 Task: Use the formula "NORM.DIST" in spreadsheet "Project protfolio".
Action: Mouse moved to (898, 153)
Screenshot: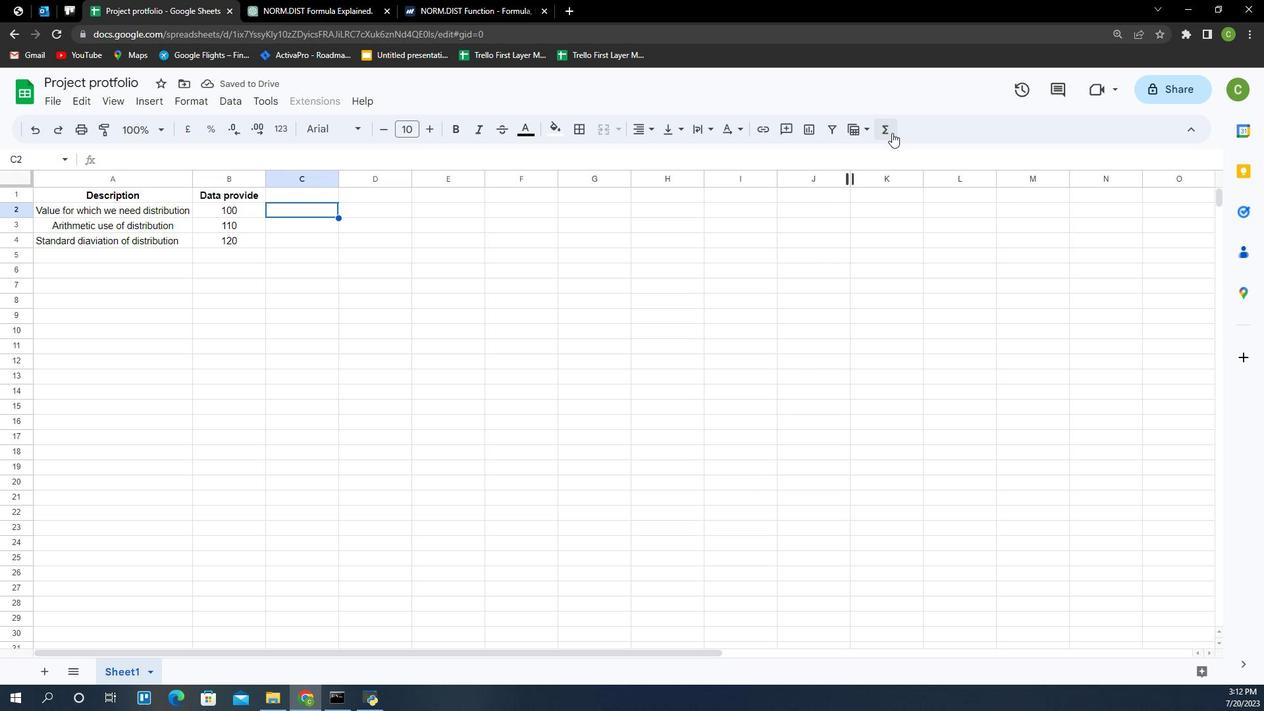 
Action: Mouse pressed left at (898, 153)
Screenshot: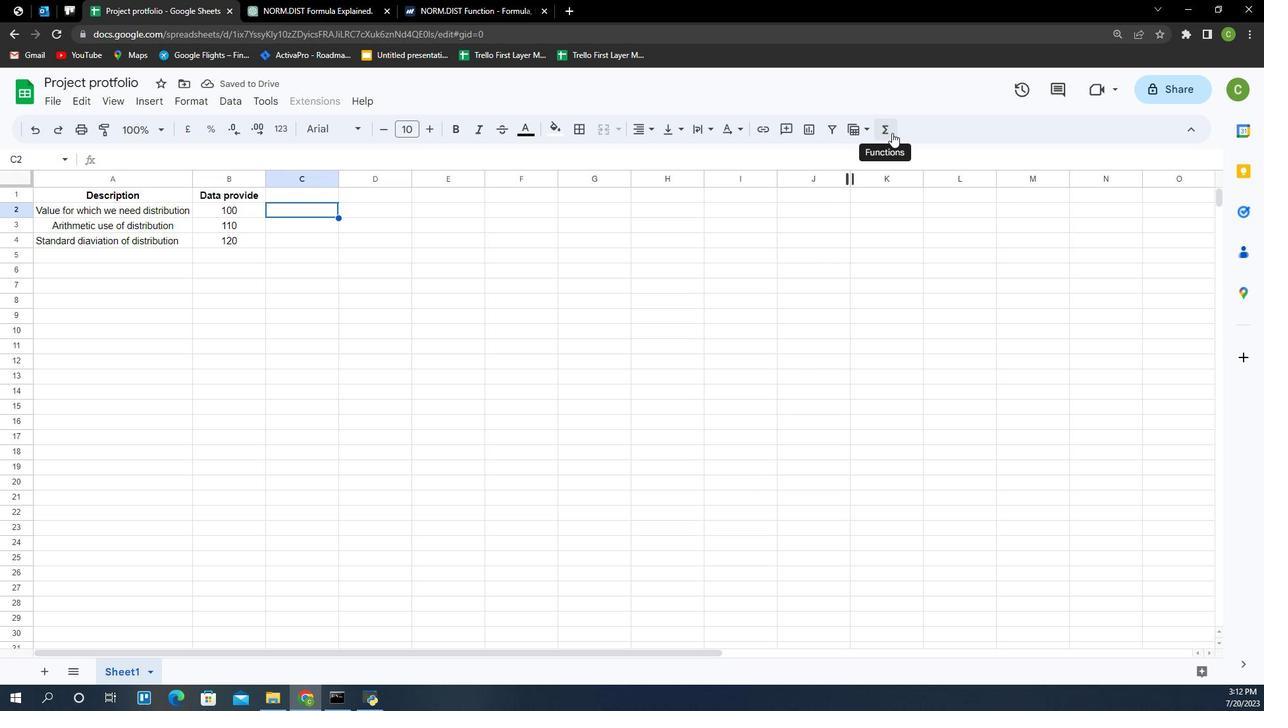 
Action: Mouse moved to (954, 278)
Screenshot: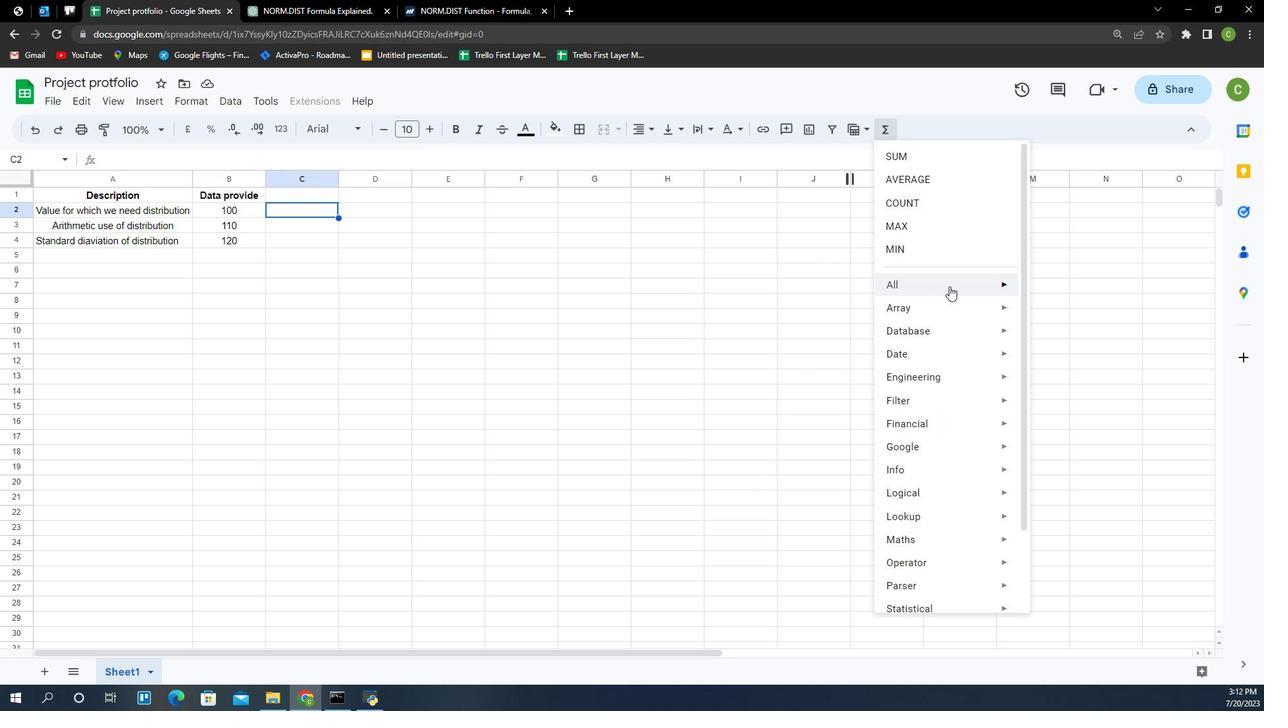 
Action: Mouse pressed left at (954, 278)
Screenshot: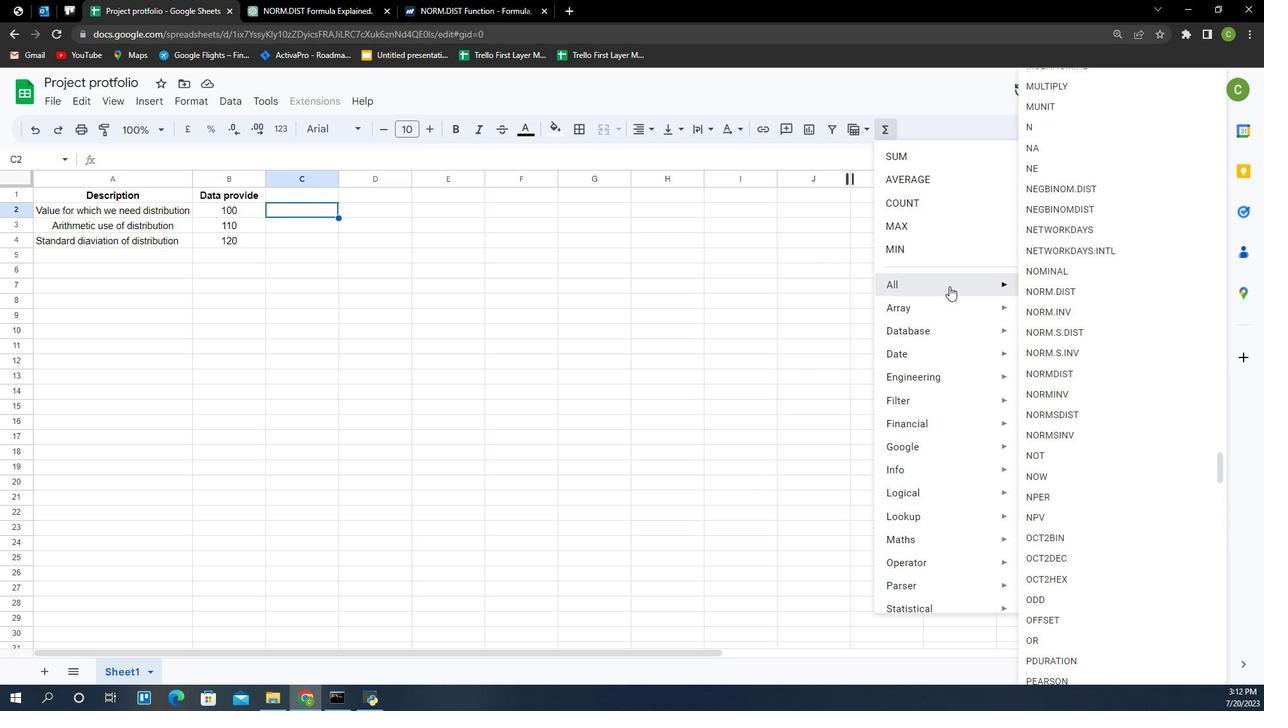 
Action: Mouse moved to (1062, 285)
Screenshot: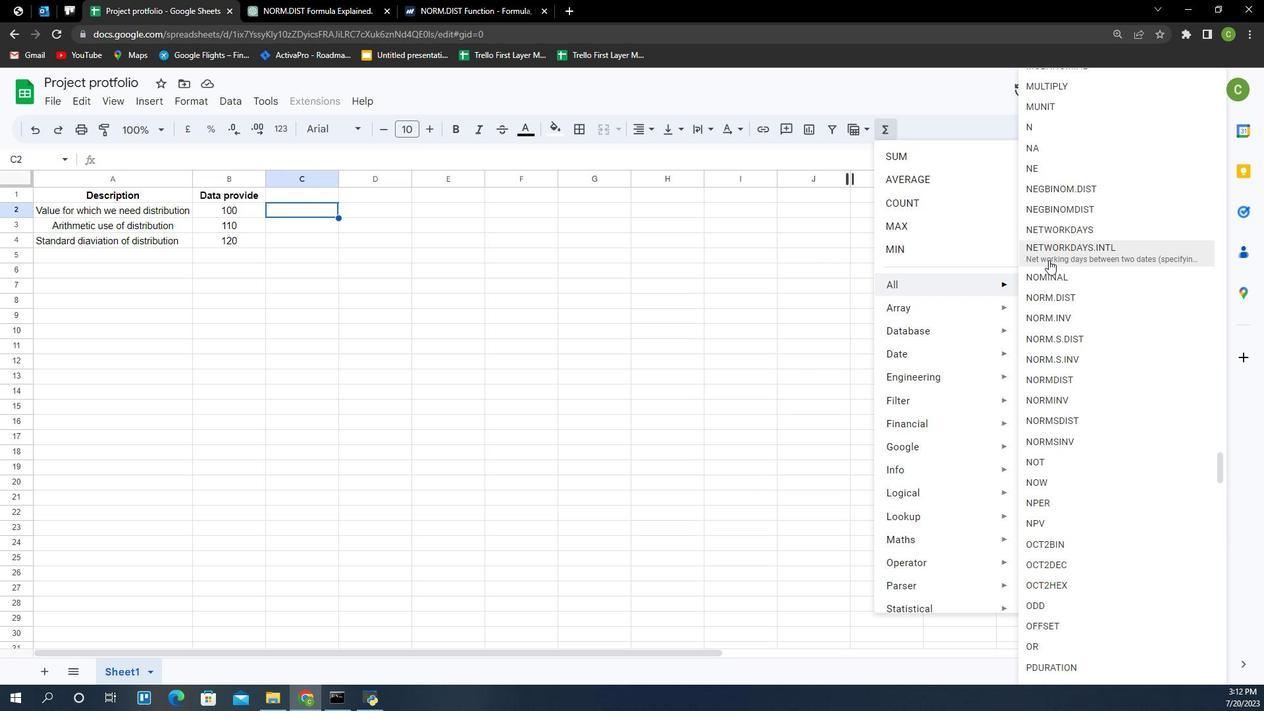 
Action: Mouse pressed left at (1062, 285)
Screenshot: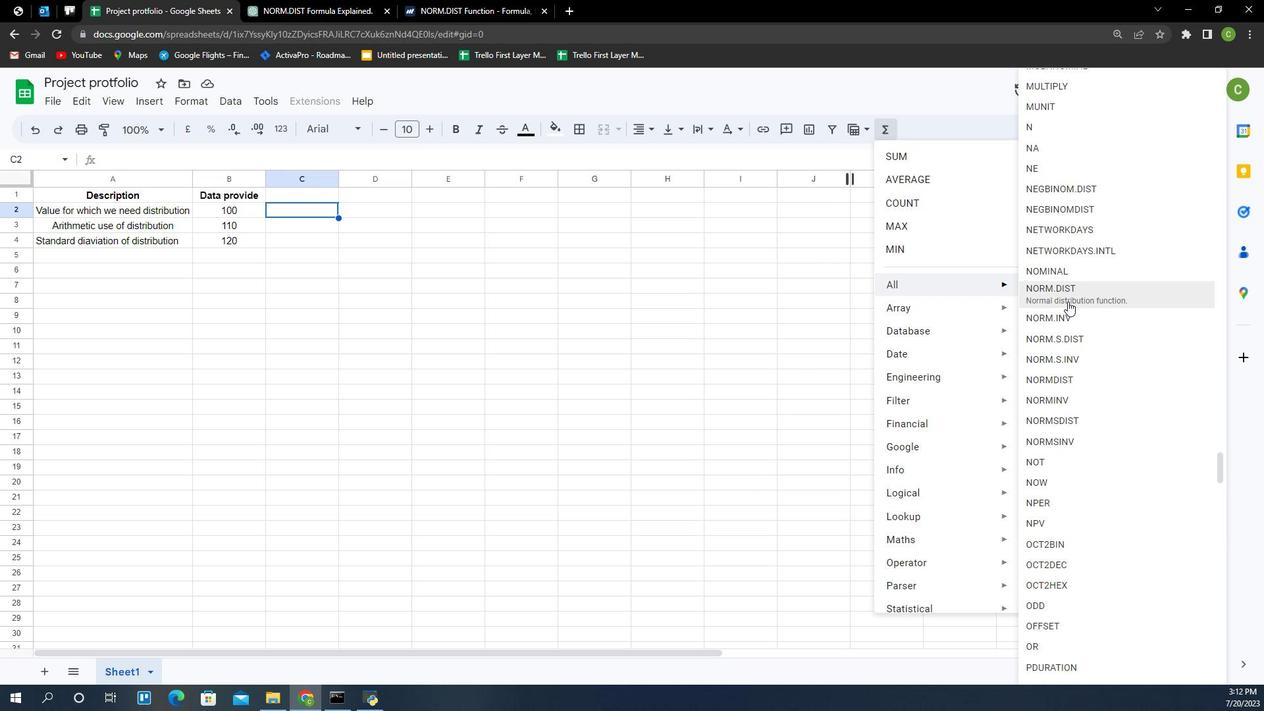 
Action: Key pressed <Key.left>,<Key.left><Key.down>,<Key.left><Key.down><Key.down>,0<Key.enter>
Screenshot: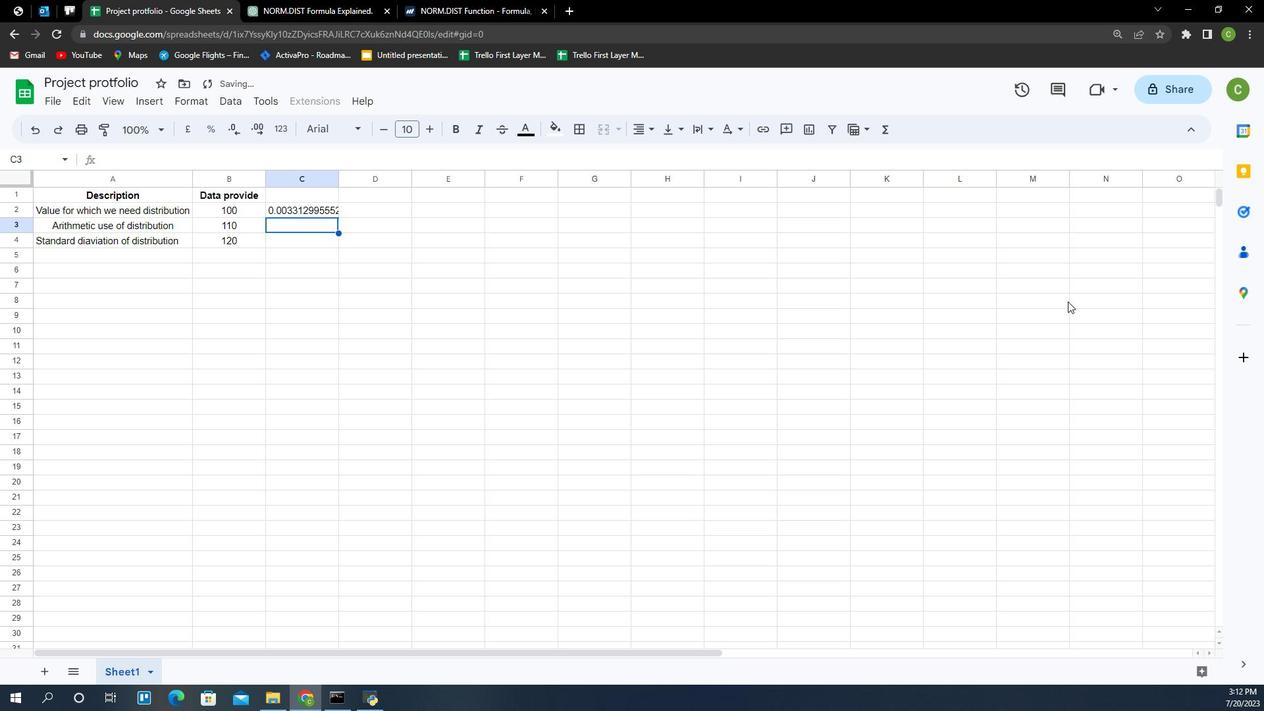
Action: Mouse moved to (909, 151)
Screenshot: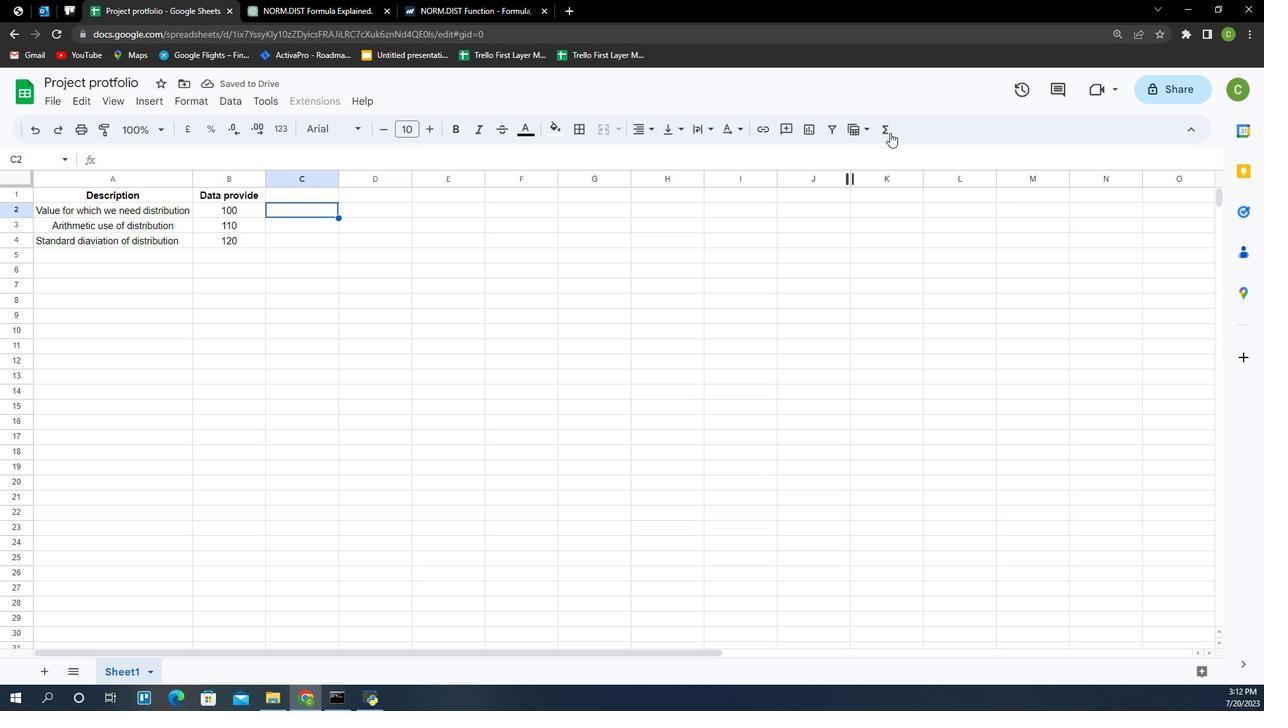 
Action: Mouse pressed left at (909, 151)
Screenshot: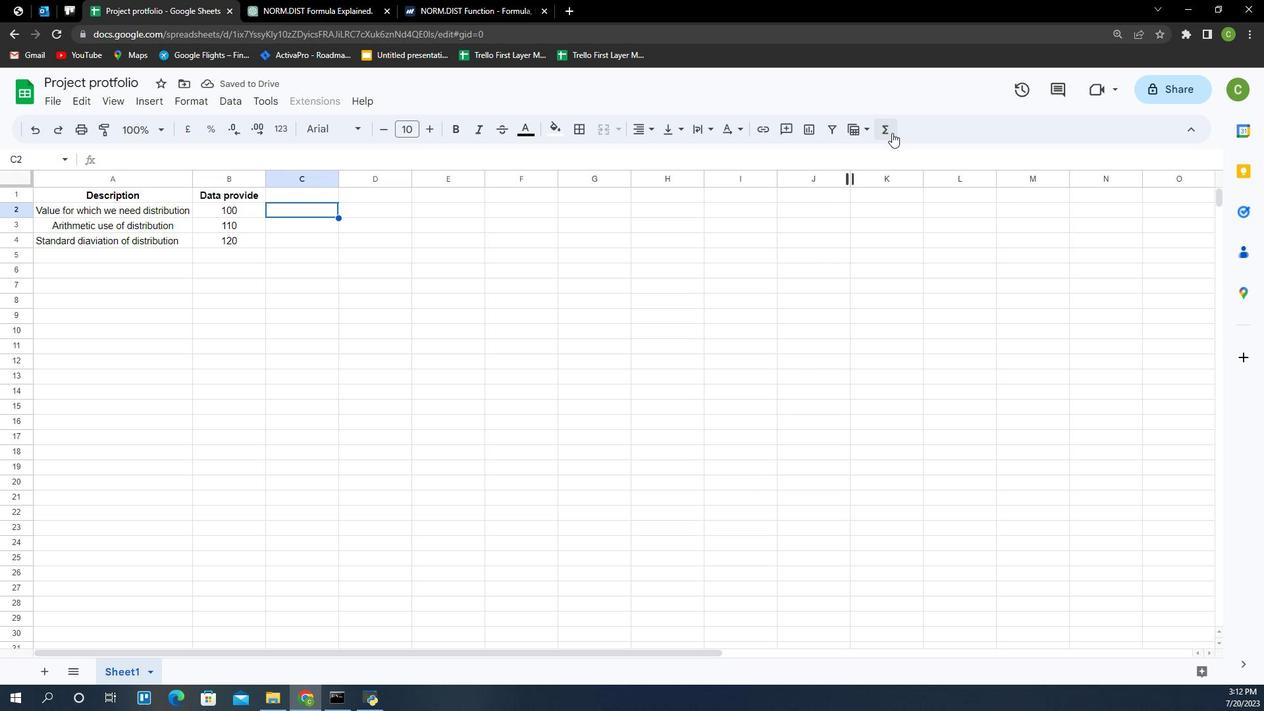 
Action: Mouse moved to (968, 283)
Screenshot: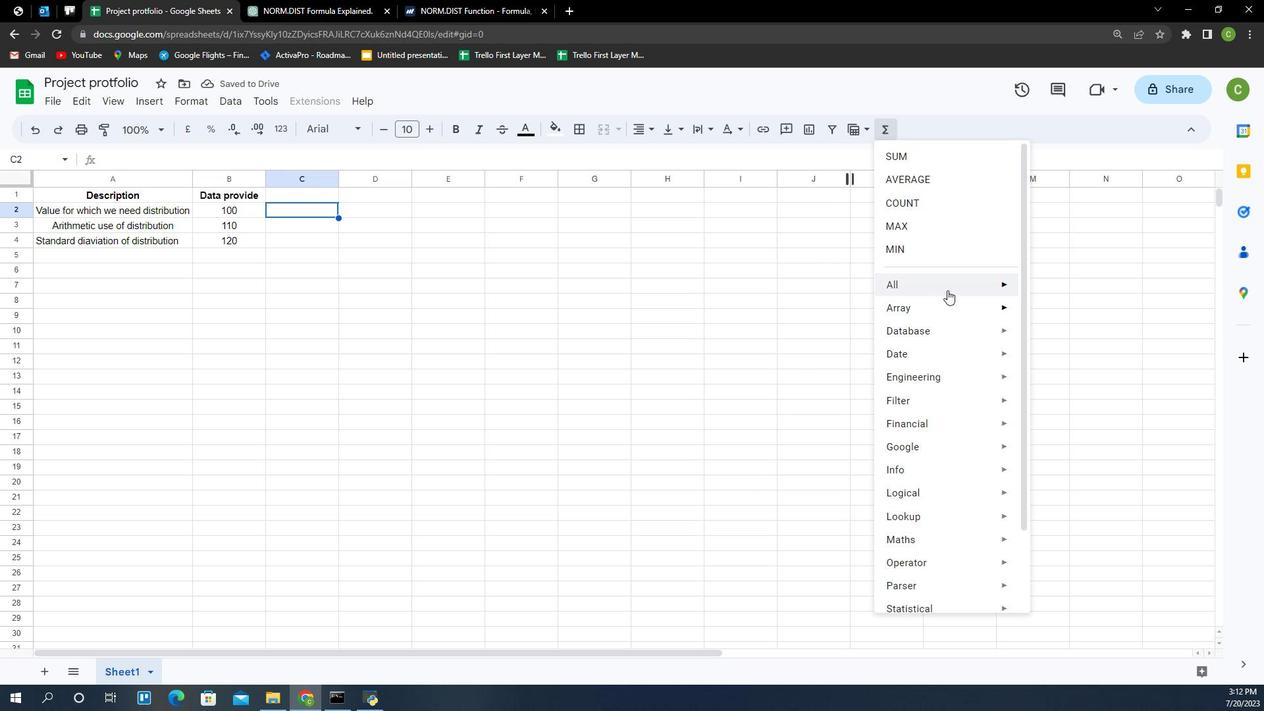 
Action: Mouse pressed left at (968, 283)
Screenshot: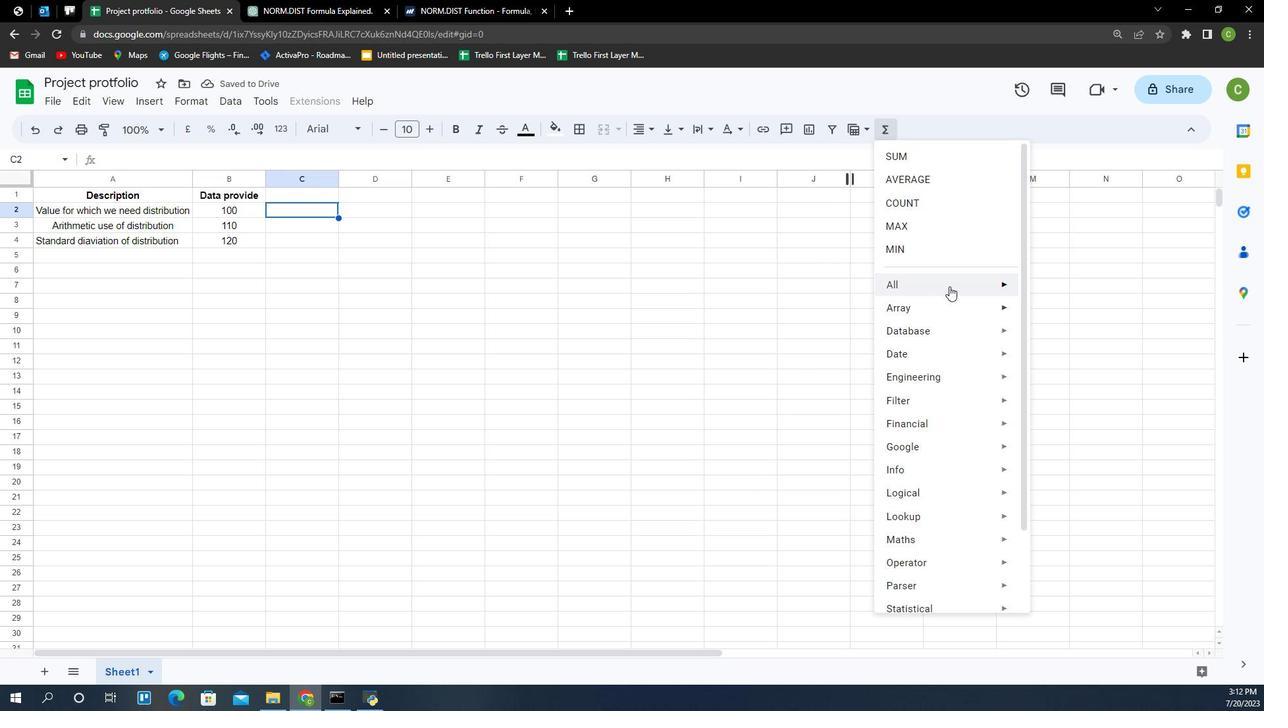 
Action: Mouse moved to (1089, 296)
Screenshot: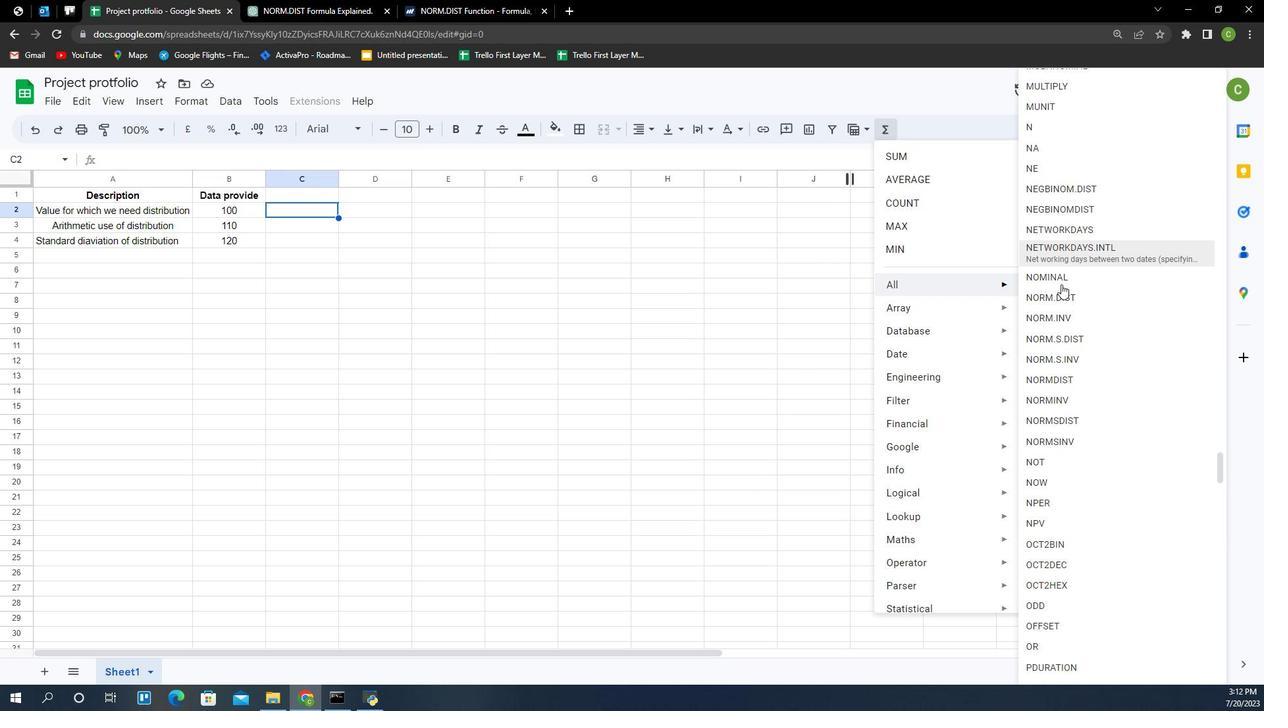 
Action: Mouse pressed left at (1089, 296)
Screenshot: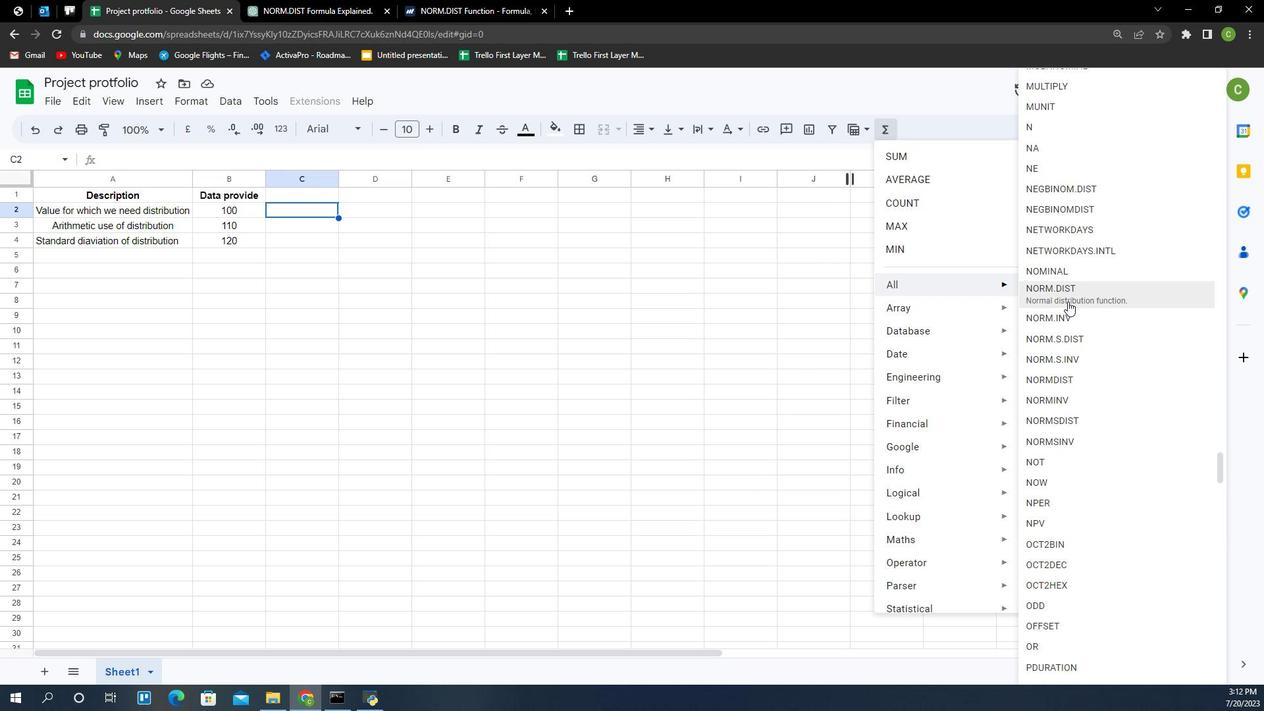 
Action: Key pressed <Key.left>,<Key.left><Key.down>,<Key.left><Key.down><Key.down>,0<Key.enter>
Screenshot: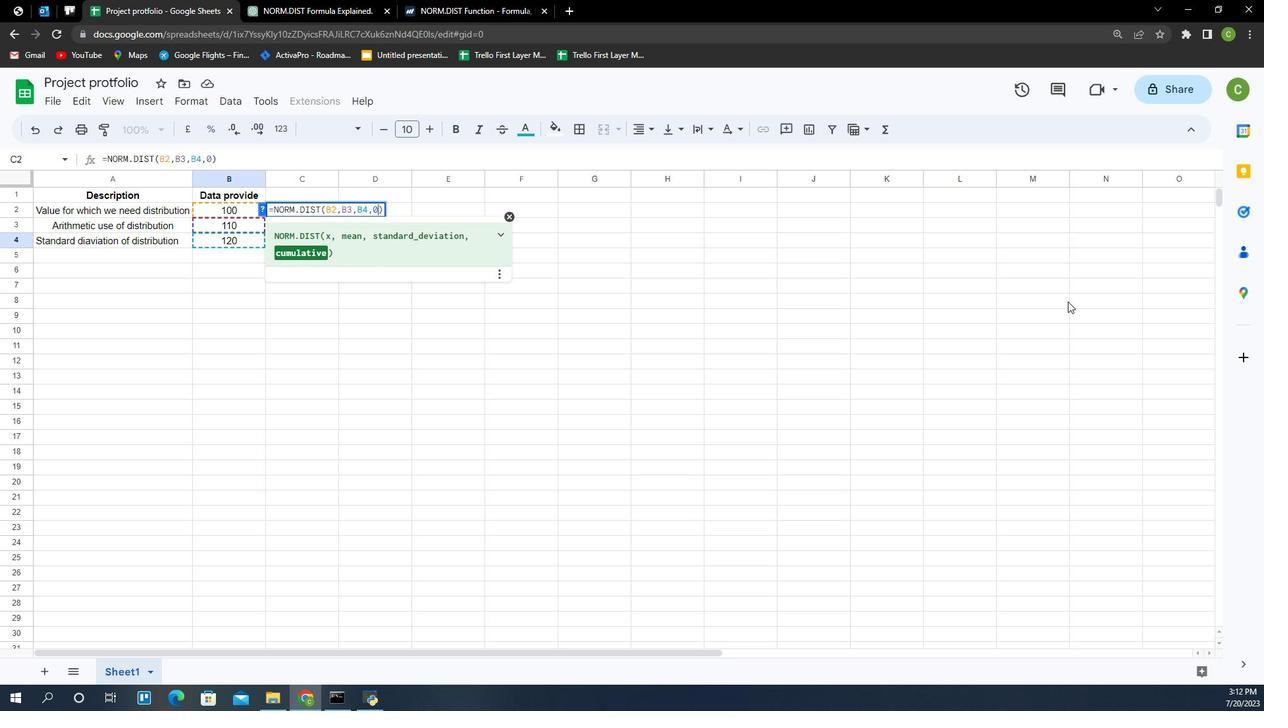 
